Task: Add Attachment from Google Drive to Card Card0000000171 in Board Board0000000043 in Workspace WS0000000015 in Trello. Add Cover Orange to Card Card0000000171 in Board Board0000000043 in Workspace WS0000000015 in Trello. Add "Add Label …" with "Title" Title0000000171 to Button Button0000000171 to Card Card0000000171 in Board Board0000000043 in Workspace WS0000000015 in Trello. Add Description DS0000000171 to Card Card0000000171 in Board Board0000000043 in Workspace WS0000000015 in Trello. Add Comment CM0000000171 to Card Card0000000171 in Board Board0000000043 in Workspace WS0000000015 in Trello
Action: Mouse moved to (708, 280)
Screenshot: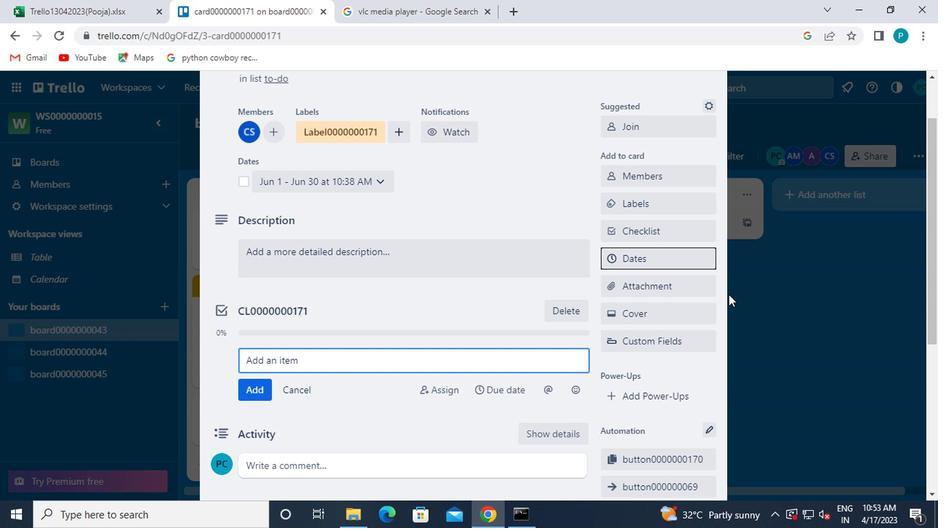 
Action: Mouse pressed left at (708, 280)
Screenshot: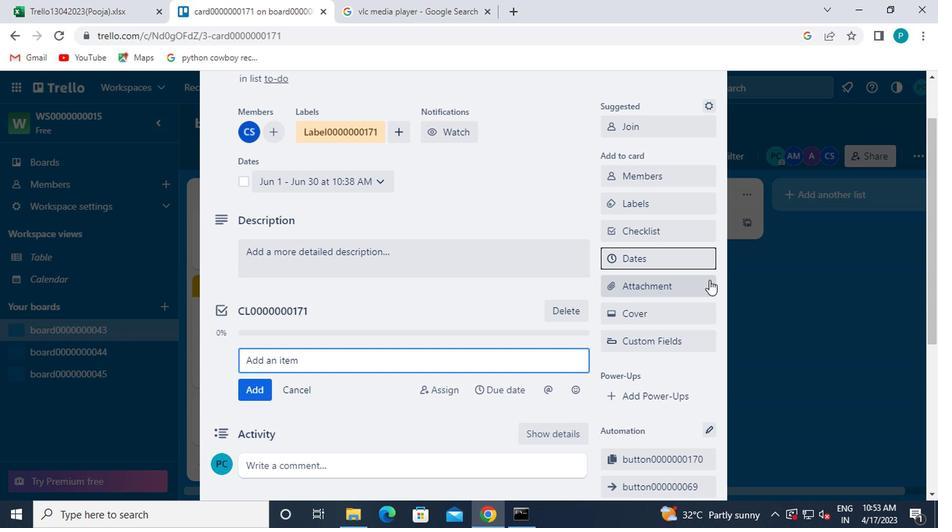 
Action: Mouse moved to (701, 187)
Screenshot: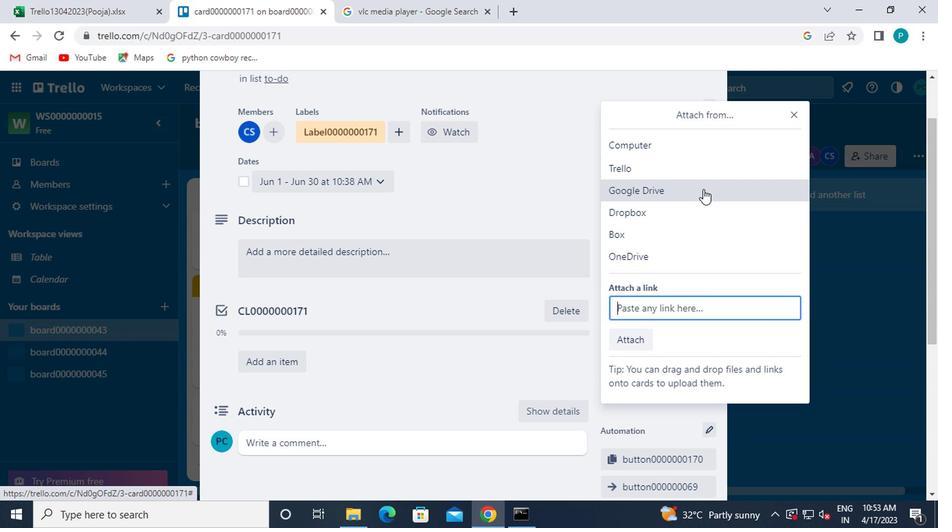 
Action: Mouse pressed left at (701, 187)
Screenshot: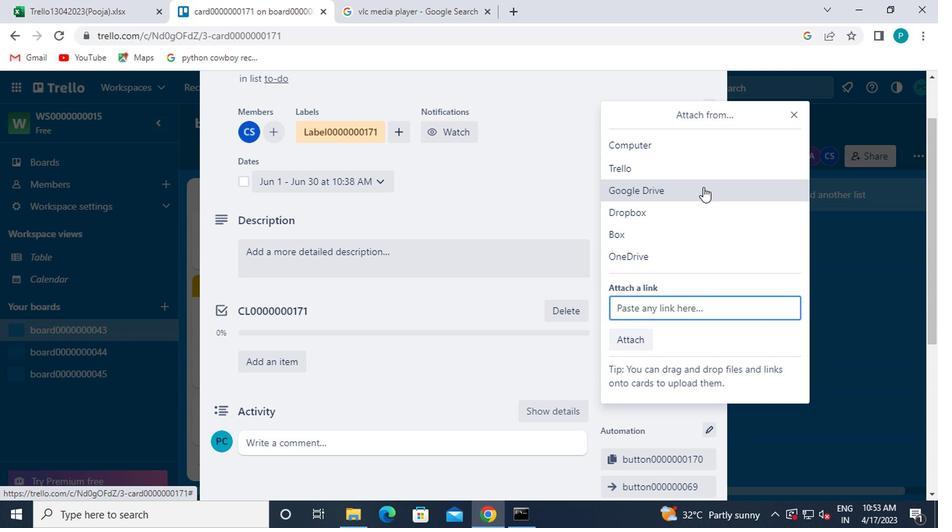 
Action: Mouse moved to (383, 286)
Screenshot: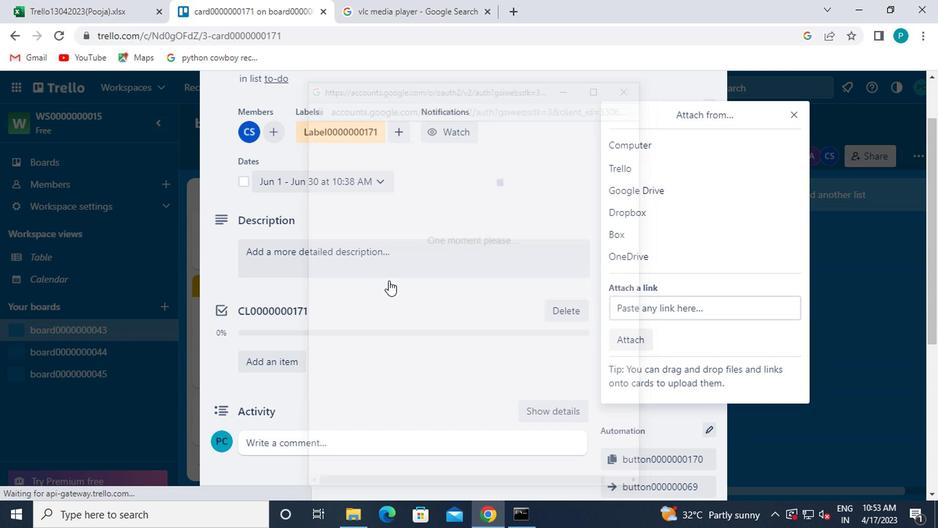 
Action: Mouse scrolled (383, 286) with delta (0, 0)
Screenshot: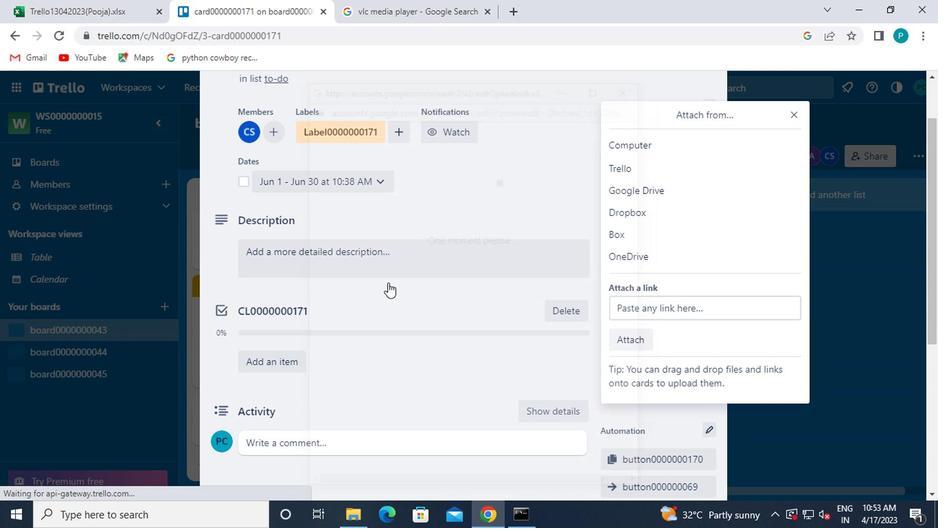 
Action: Mouse moved to (292, 305)
Screenshot: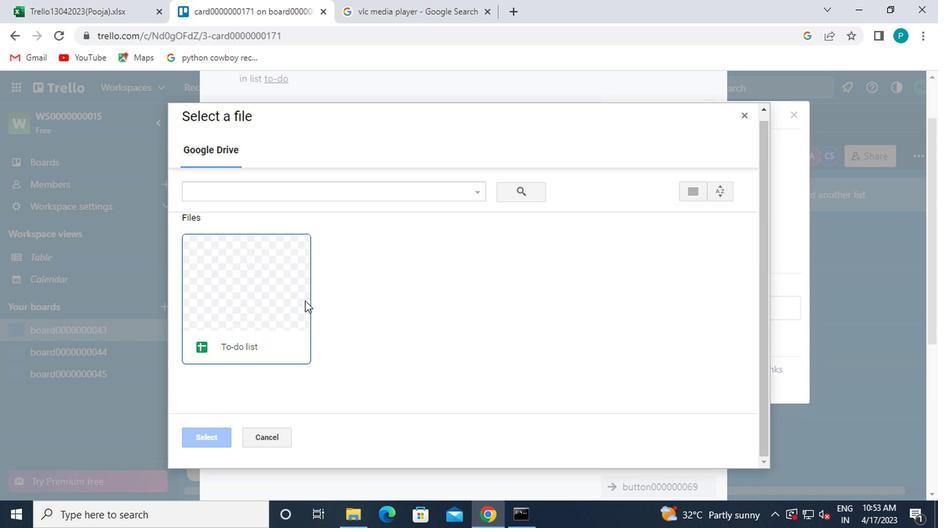 
Action: Mouse pressed left at (292, 305)
Screenshot: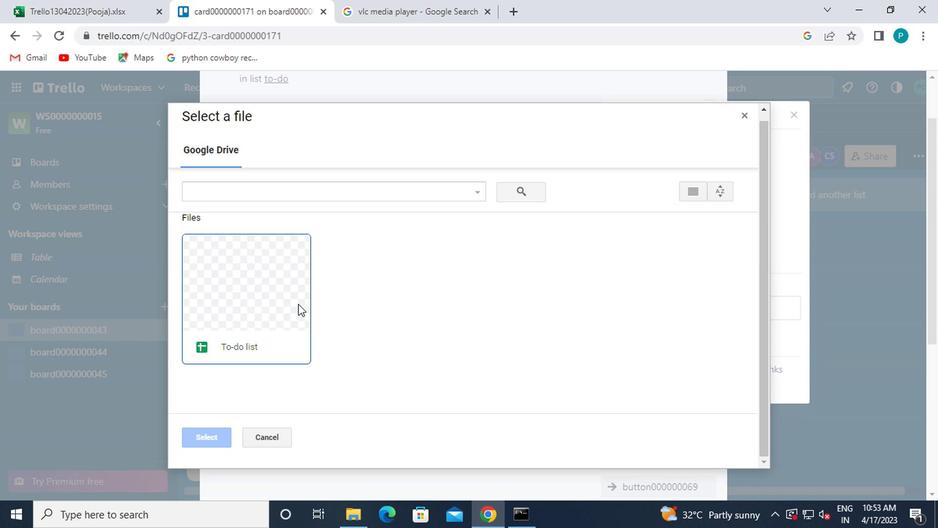 
Action: Mouse moved to (204, 433)
Screenshot: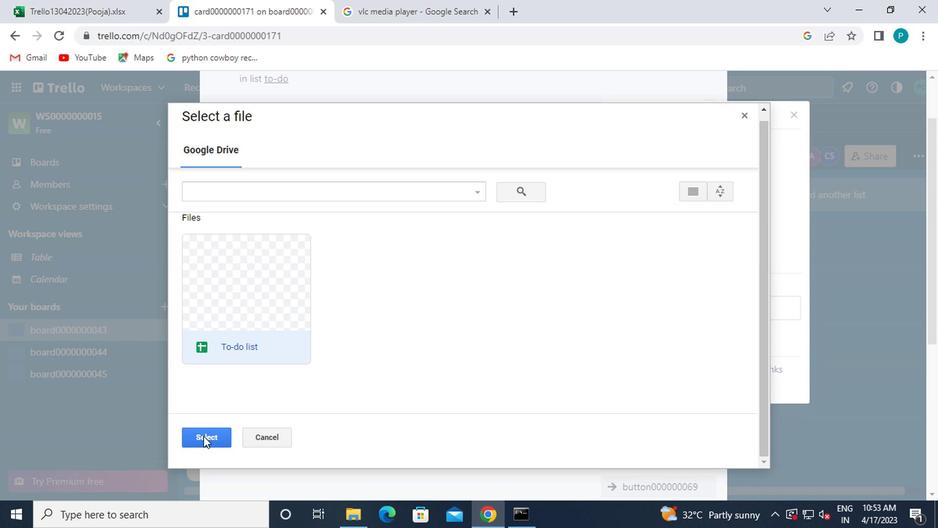 
Action: Mouse pressed left at (204, 433)
Screenshot: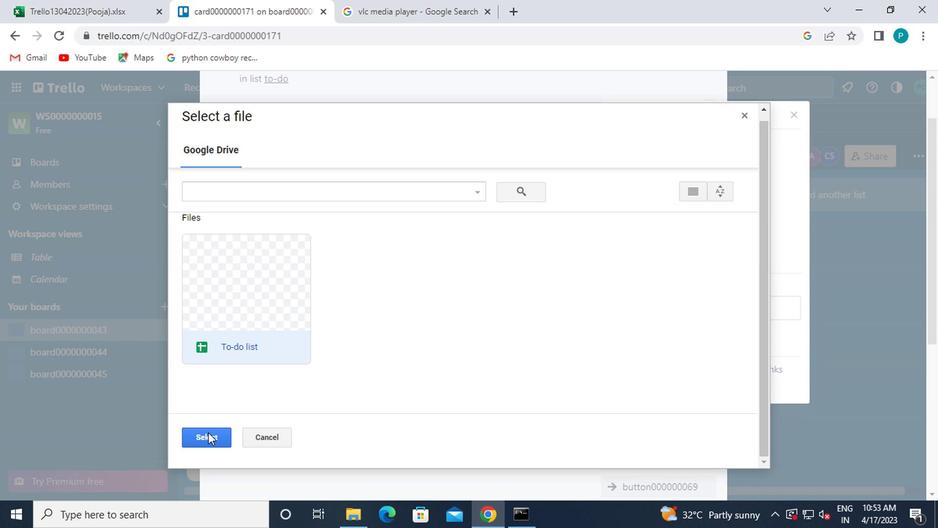 
Action: Mouse moved to (644, 313)
Screenshot: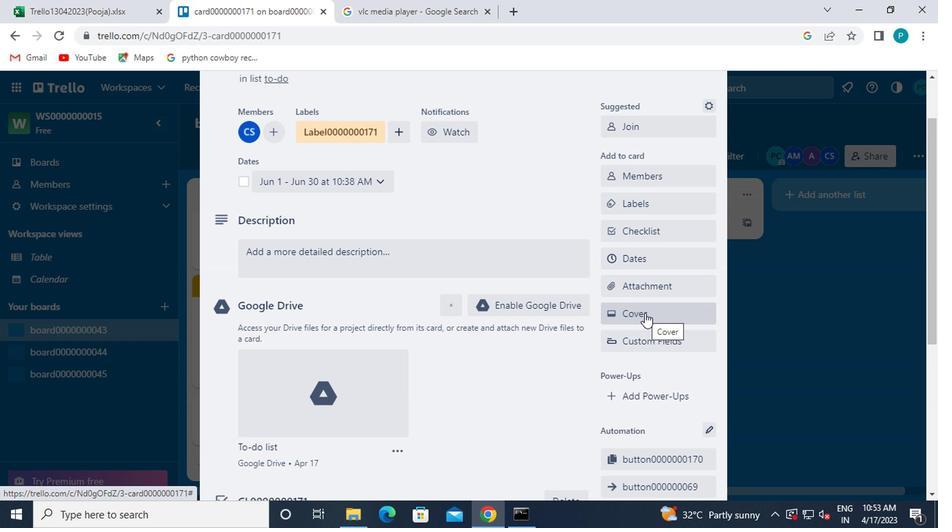 
Action: Mouse pressed left at (644, 313)
Screenshot: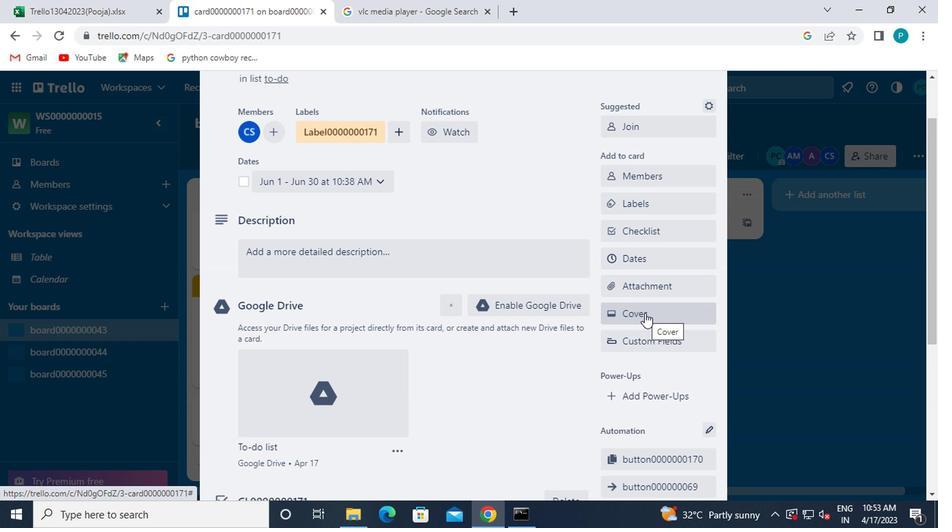 
Action: Mouse moved to (706, 237)
Screenshot: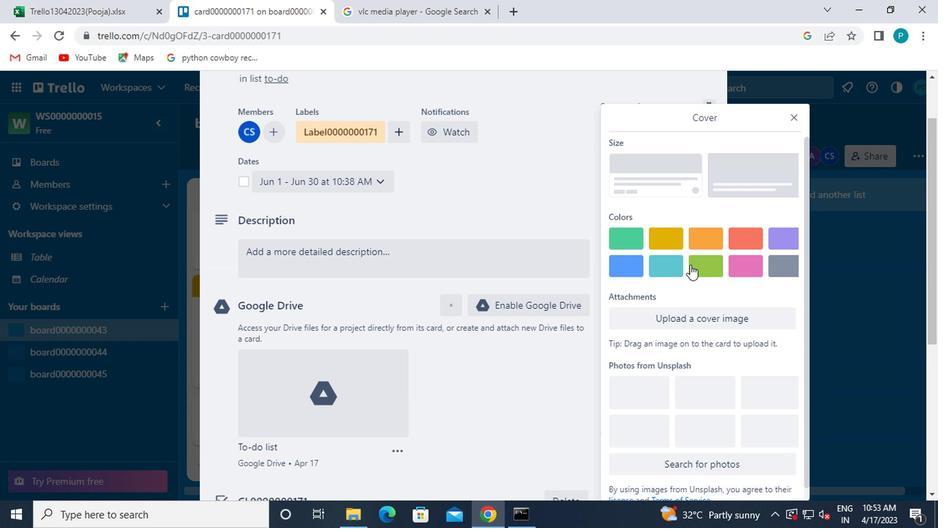 
Action: Mouse pressed left at (706, 237)
Screenshot: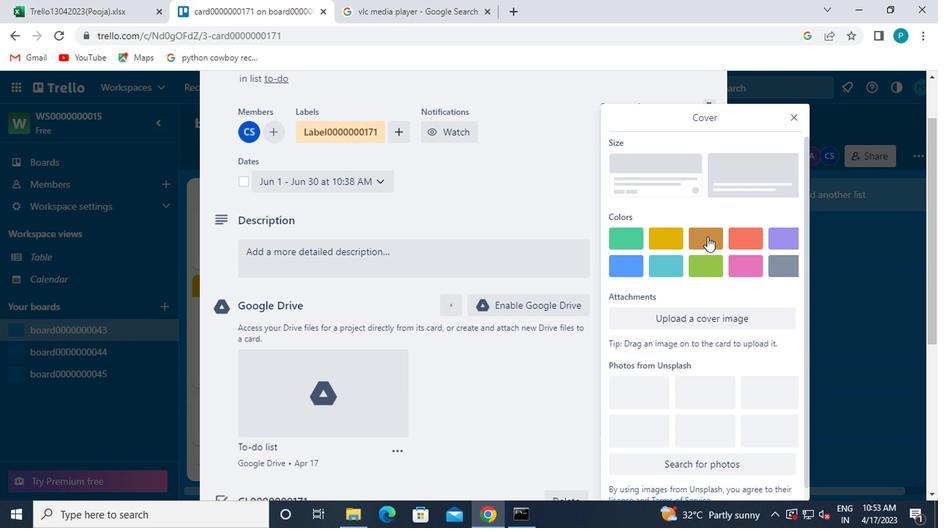 
Action: Mouse moved to (787, 121)
Screenshot: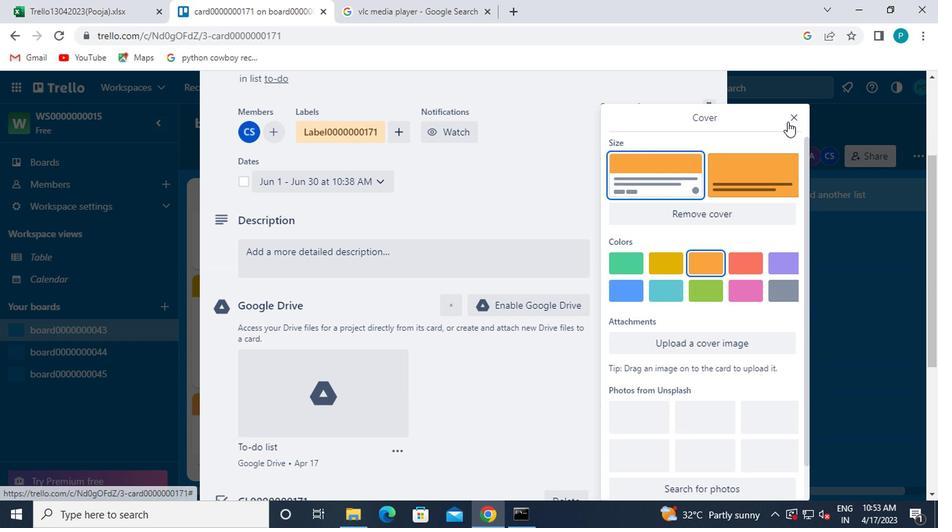 
Action: Mouse pressed left at (787, 121)
Screenshot: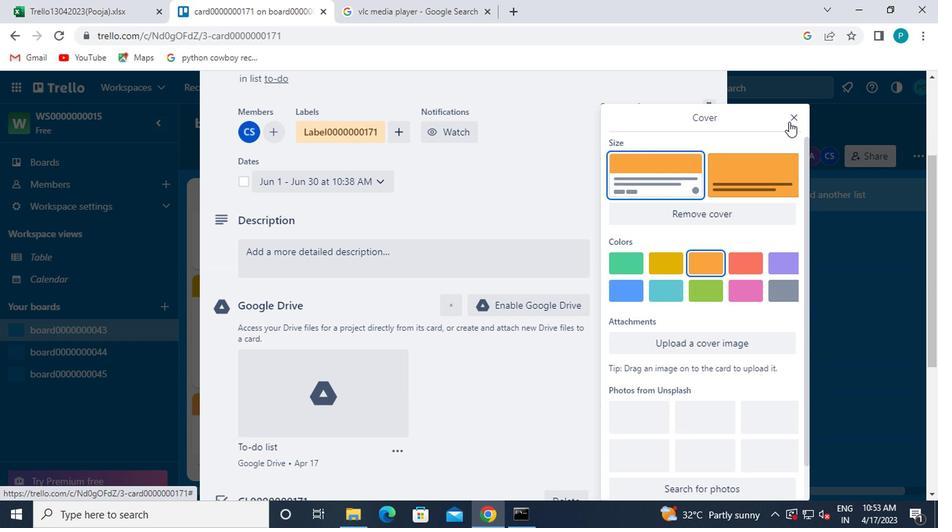 
Action: Mouse moved to (779, 175)
Screenshot: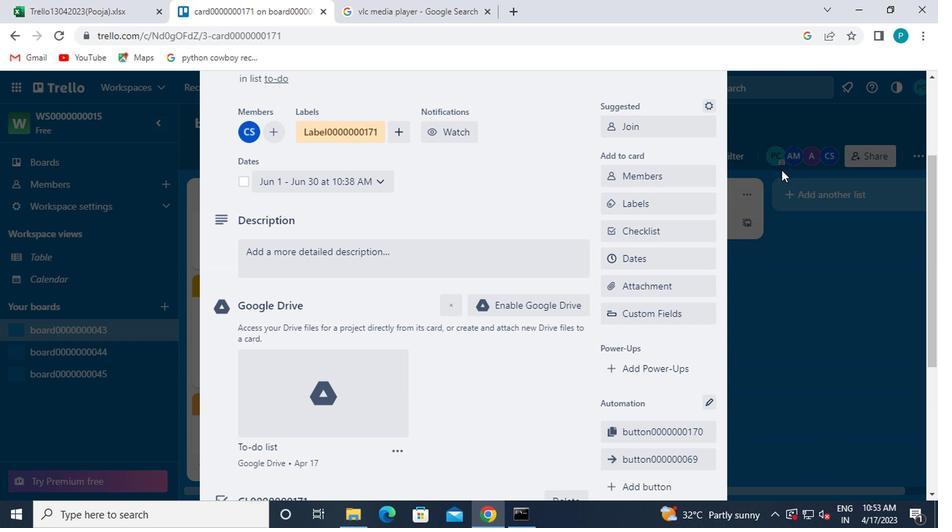 
Action: Mouse scrolled (779, 175) with delta (0, 0)
Screenshot: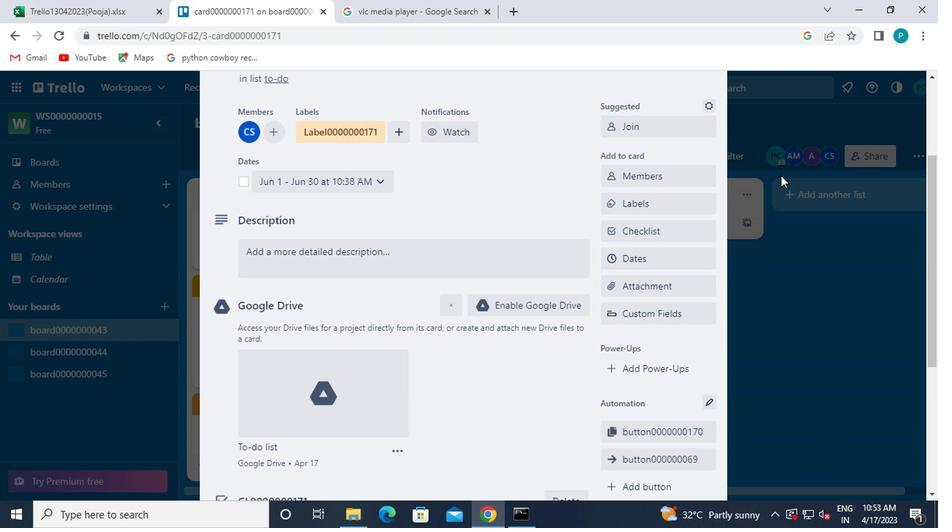 
Action: Mouse moved to (789, 198)
Screenshot: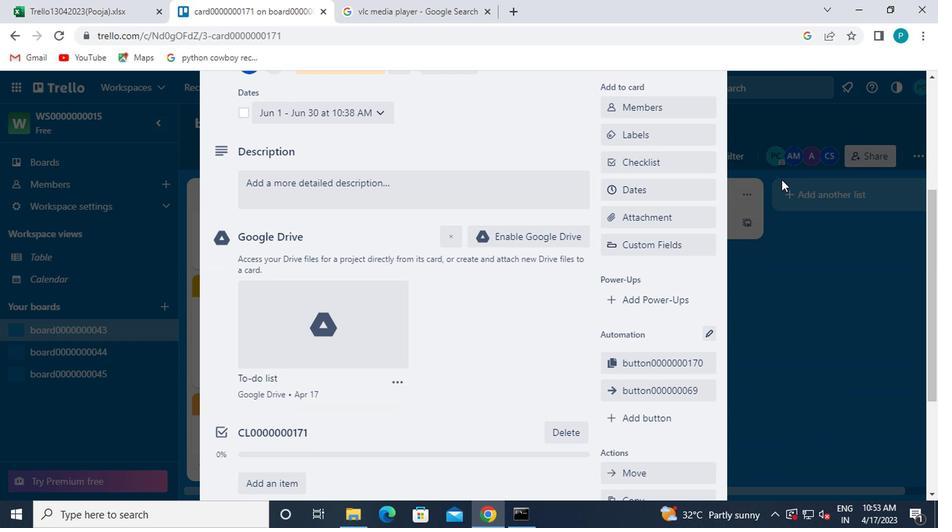 
Action: Mouse scrolled (789, 197) with delta (0, 0)
Screenshot: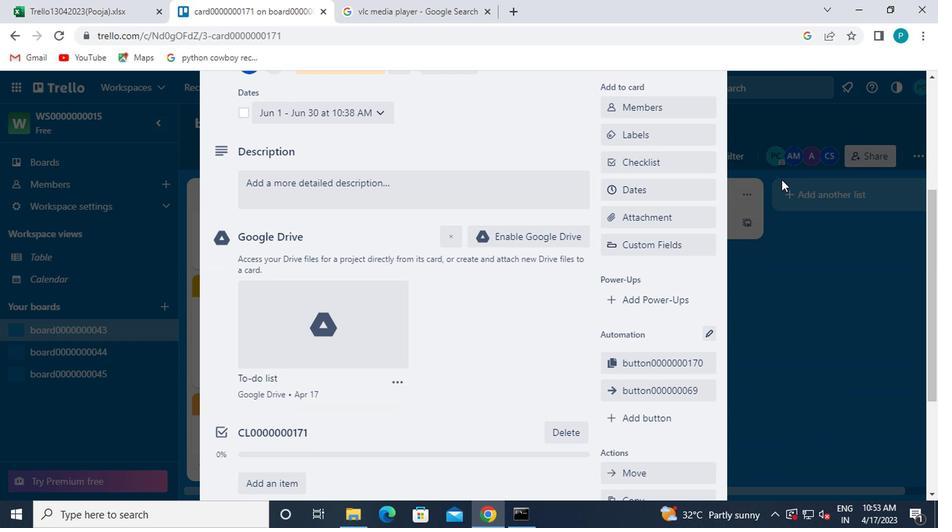 
Action: Mouse moved to (790, 211)
Screenshot: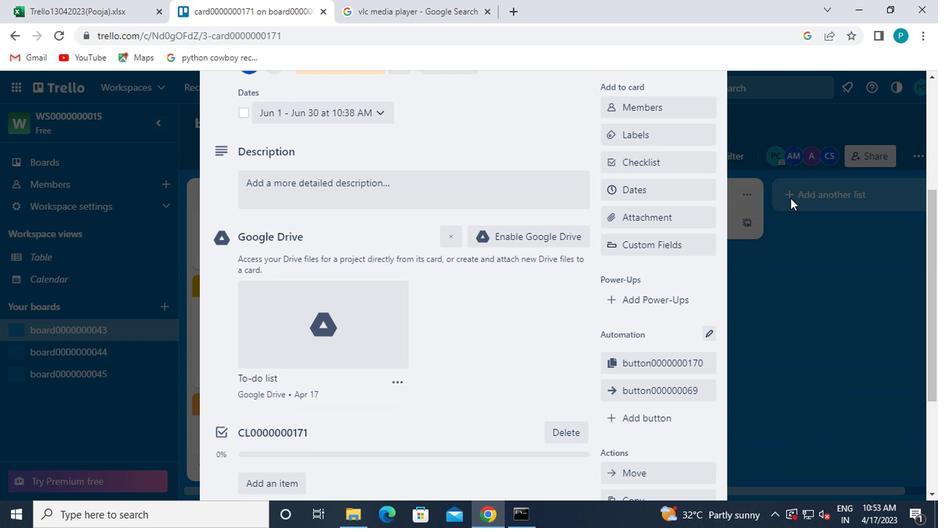 
Action: Mouse scrolled (790, 210) with delta (0, 0)
Screenshot: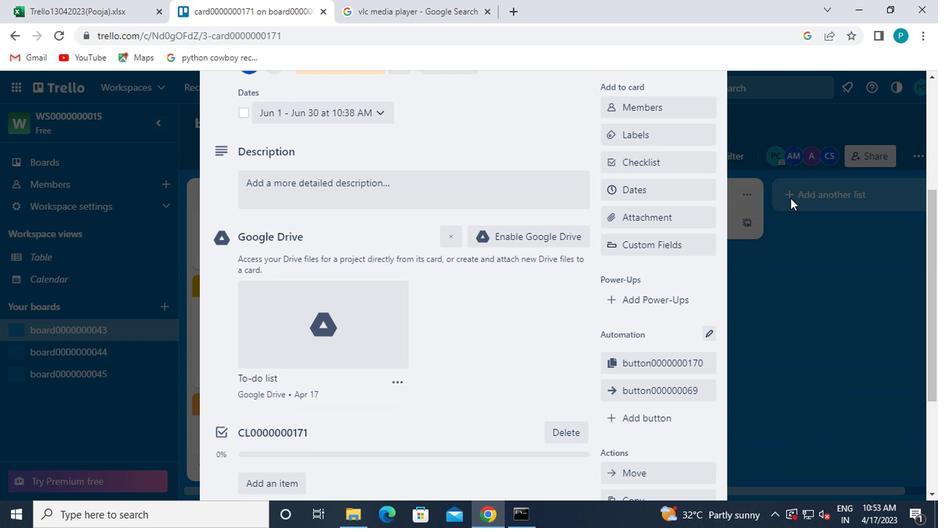 
Action: Mouse moved to (717, 281)
Screenshot: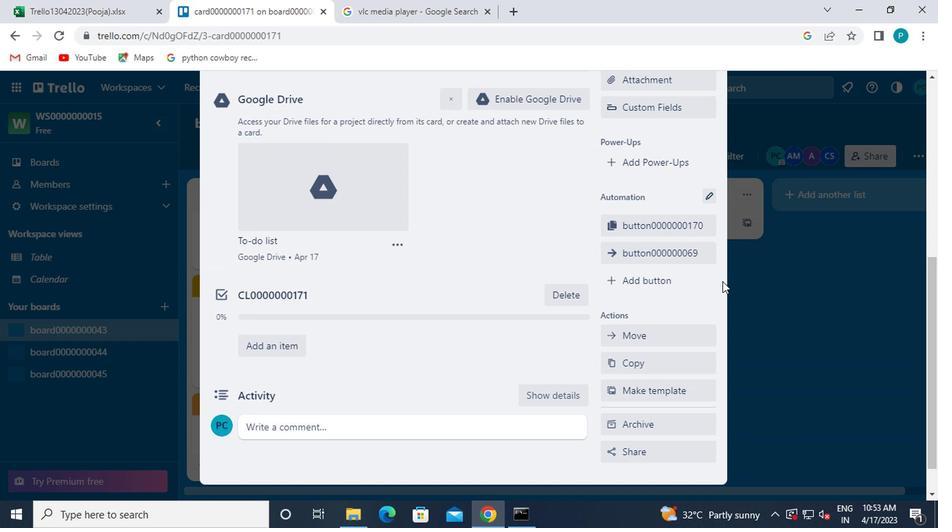 
Action: Mouse pressed left at (717, 281)
Screenshot: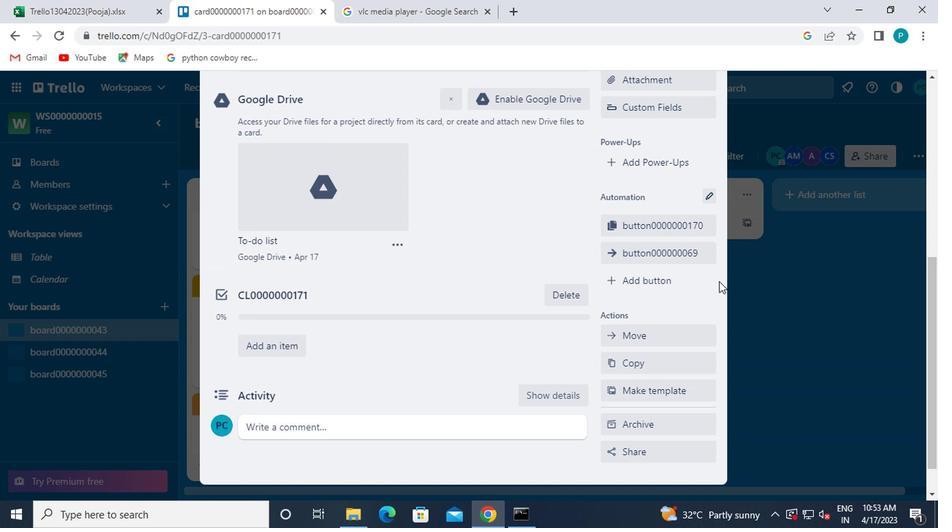 
Action: Mouse moved to (665, 288)
Screenshot: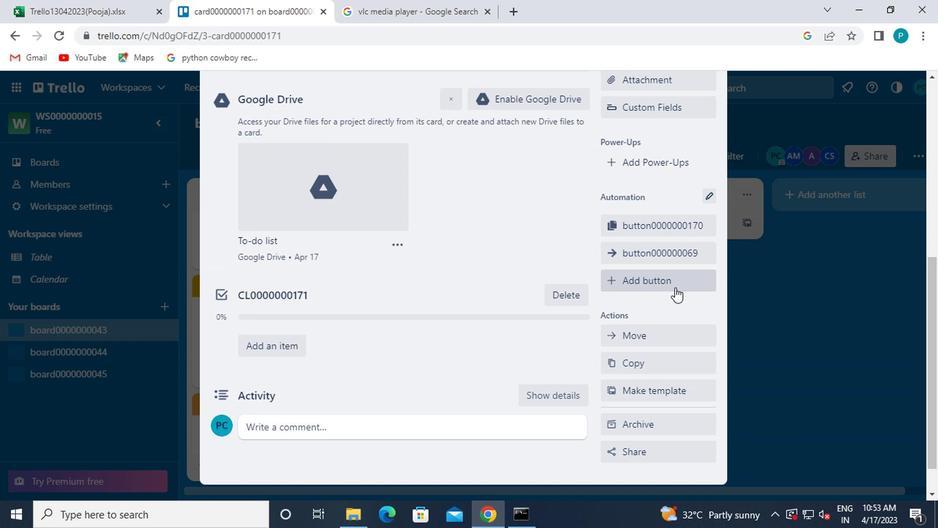 
Action: Mouse pressed left at (665, 288)
Screenshot: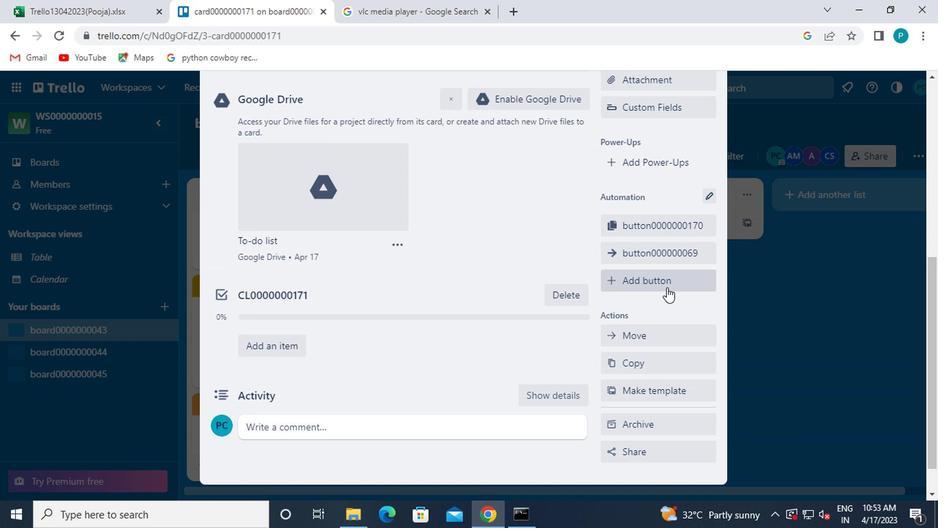
Action: Mouse moved to (668, 231)
Screenshot: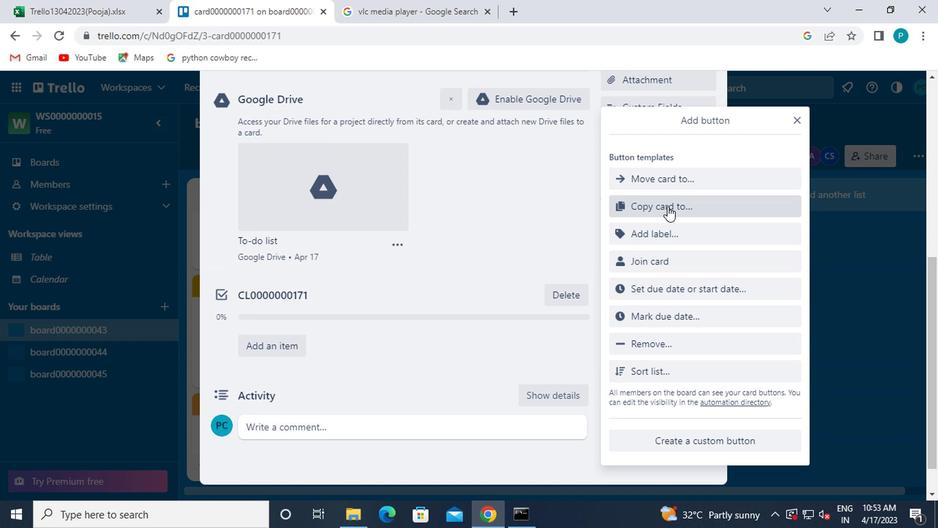 
Action: Mouse pressed left at (668, 231)
Screenshot: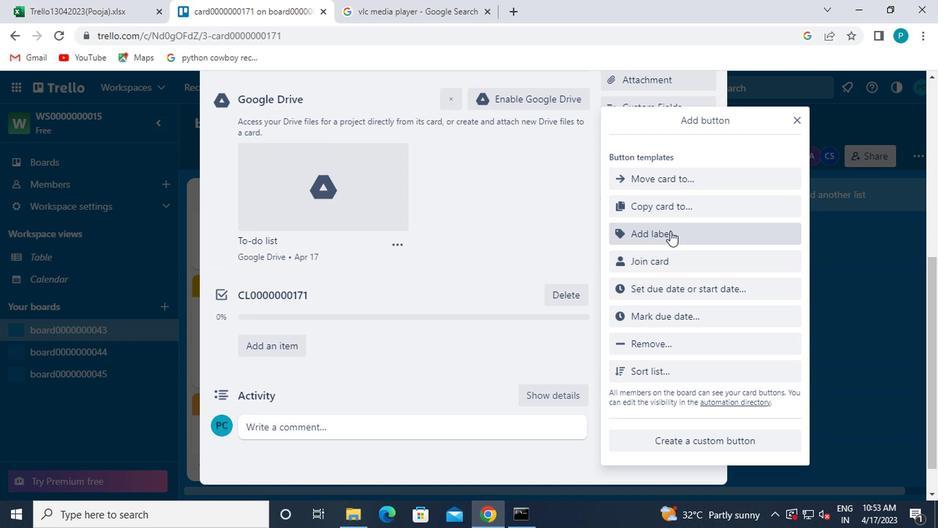 
Action: Mouse moved to (669, 231)
Screenshot: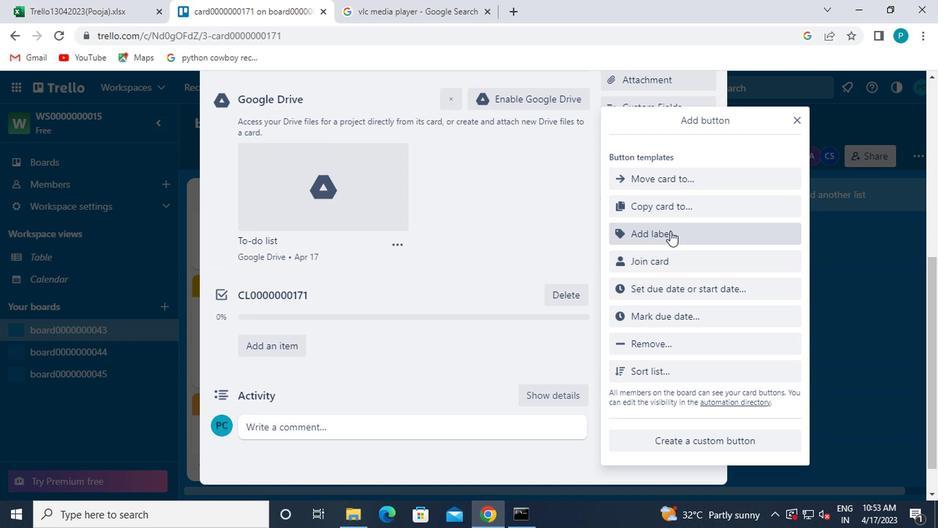
Action: Key pressed <Key.caps_lock>t<Key.caps_lock>itle0000000171
Screenshot: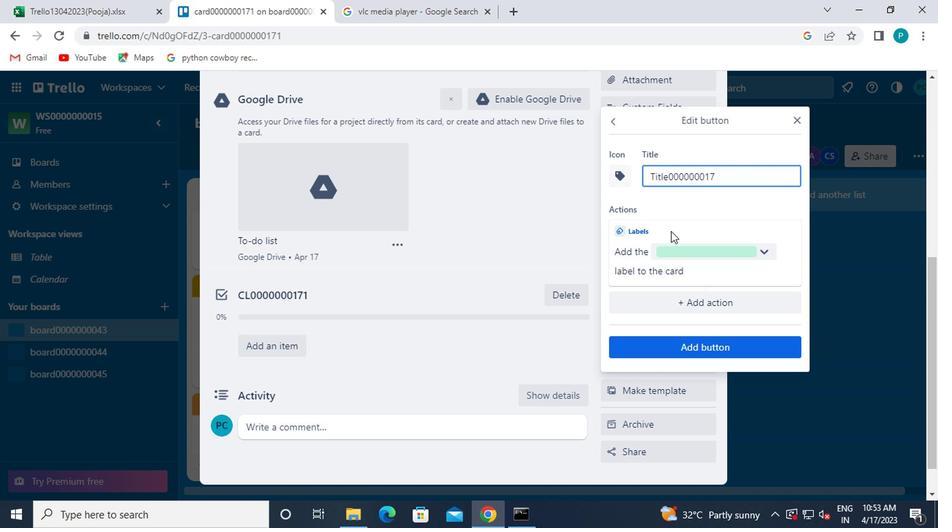 
Action: Mouse moved to (709, 350)
Screenshot: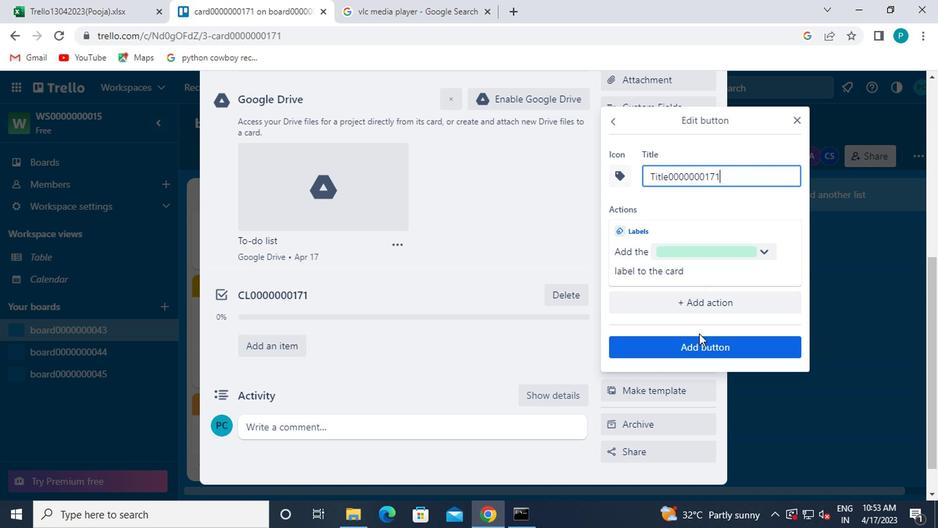 
Action: Mouse pressed left at (709, 350)
Screenshot: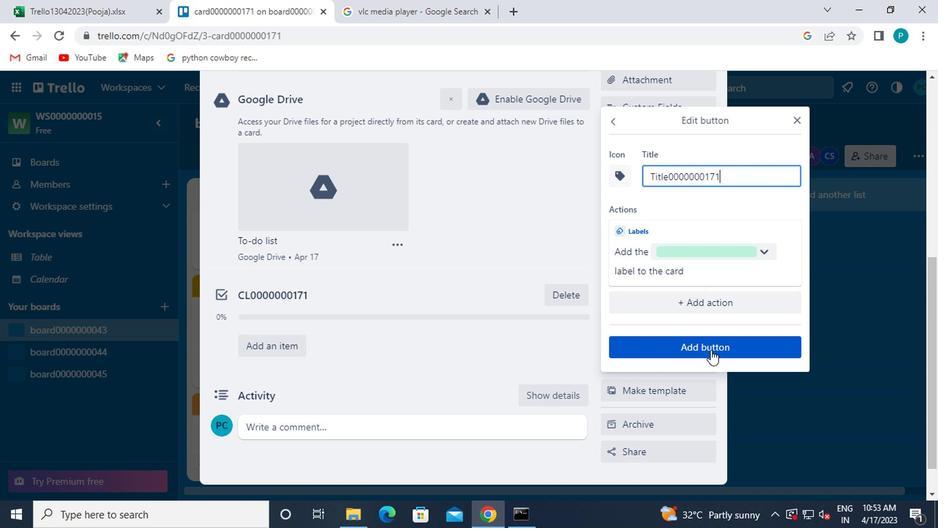 
Action: Mouse moved to (528, 311)
Screenshot: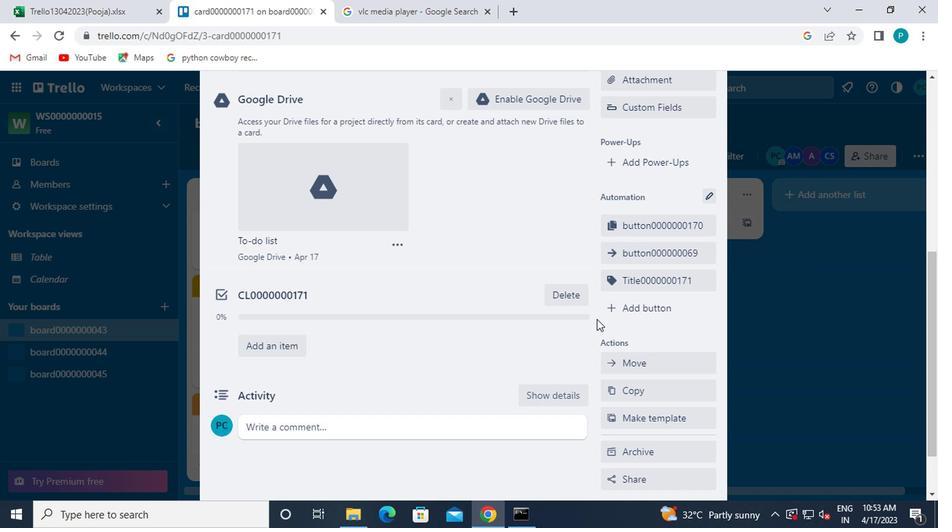 
Action: Mouse scrolled (528, 312) with delta (0, 0)
Screenshot: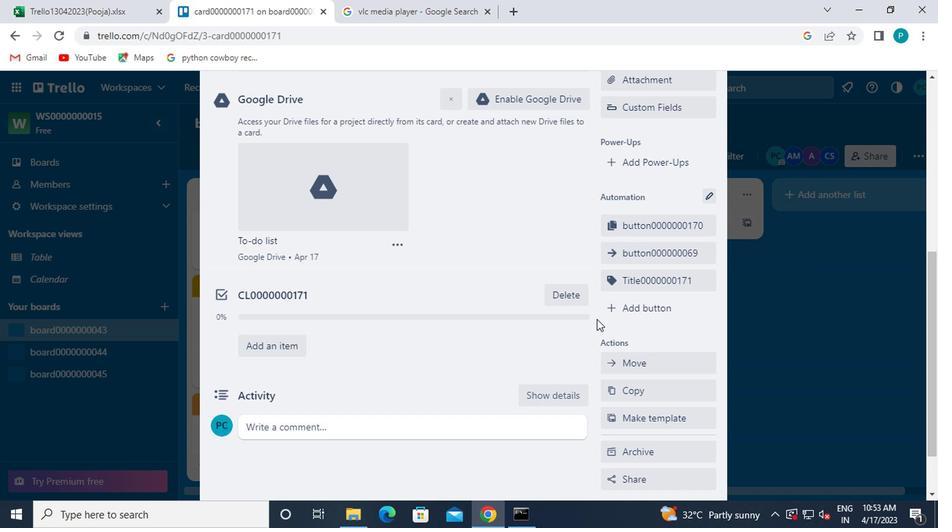 
Action: Mouse moved to (453, 293)
Screenshot: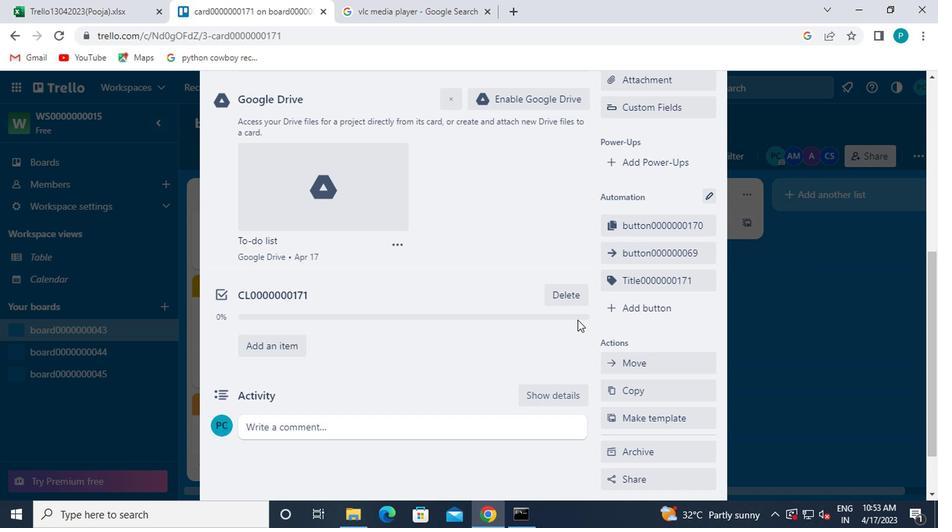 
Action: Mouse scrolled (453, 294) with delta (0, 0)
Screenshot: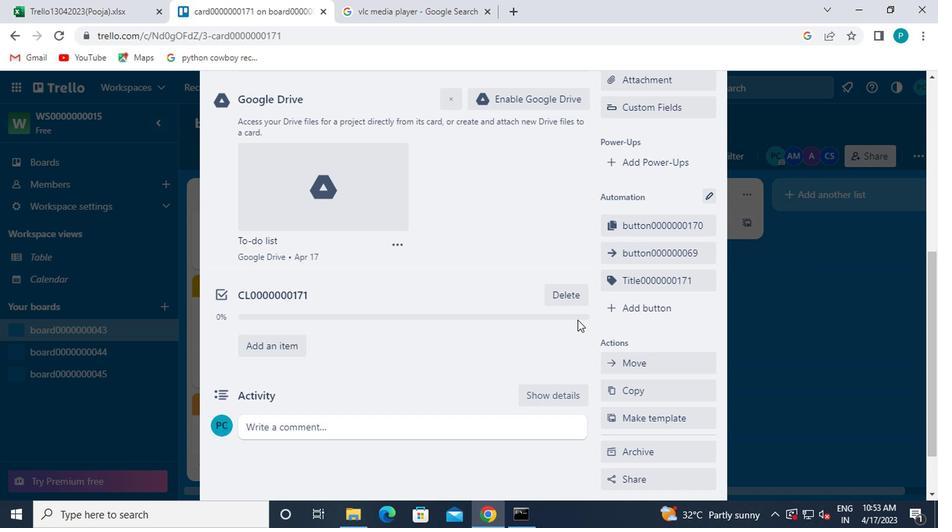 
Action: Mouse moved to (368, 200)
Screenshot: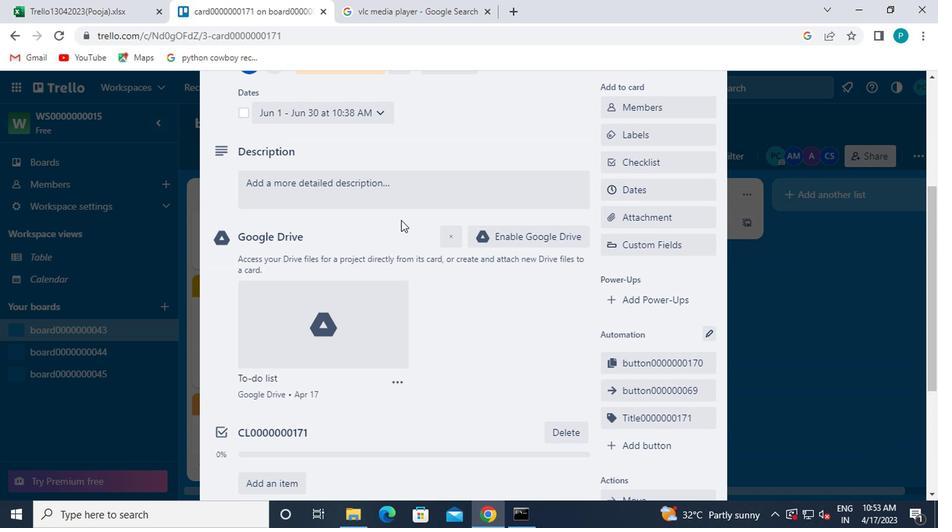 
Action: Mouse pressed left at (368, 200)
Screenshot: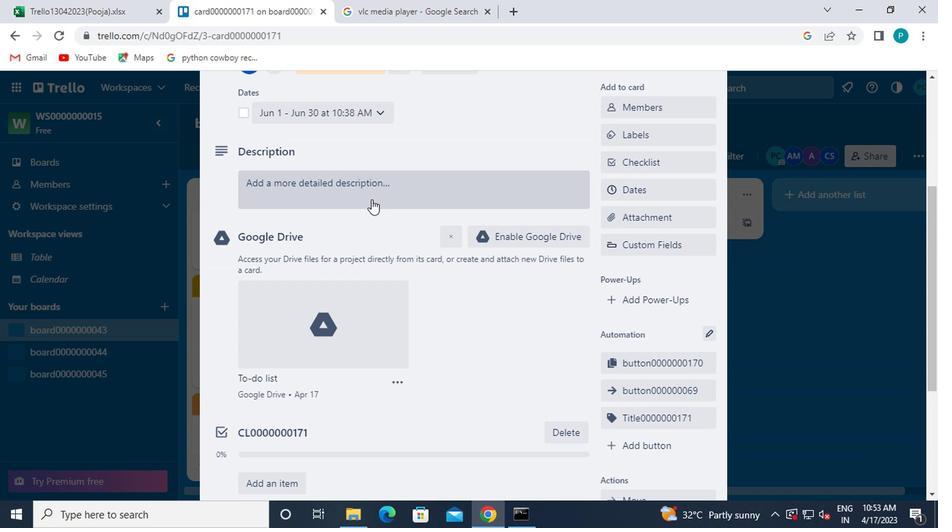 
Action: Mouse moved to (368, 199)
Screenshot: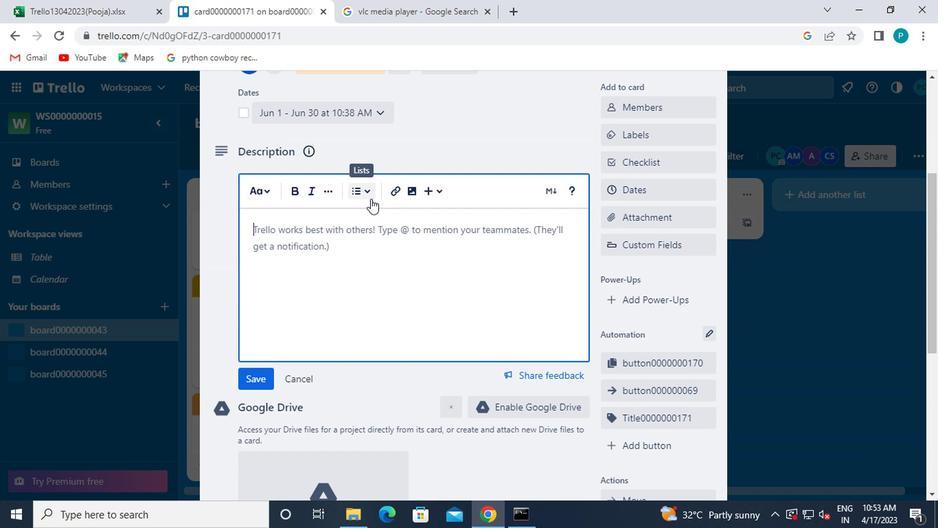 
Action: Key pressed <Key.caps_lock>ds0000000171
Screenshot: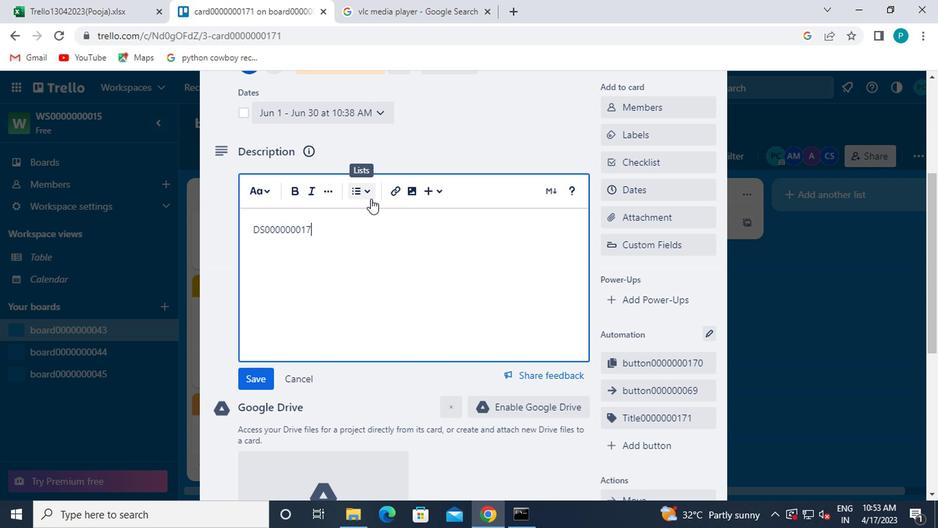 
Action: Mouse moved to (260, 386)
Screenshot: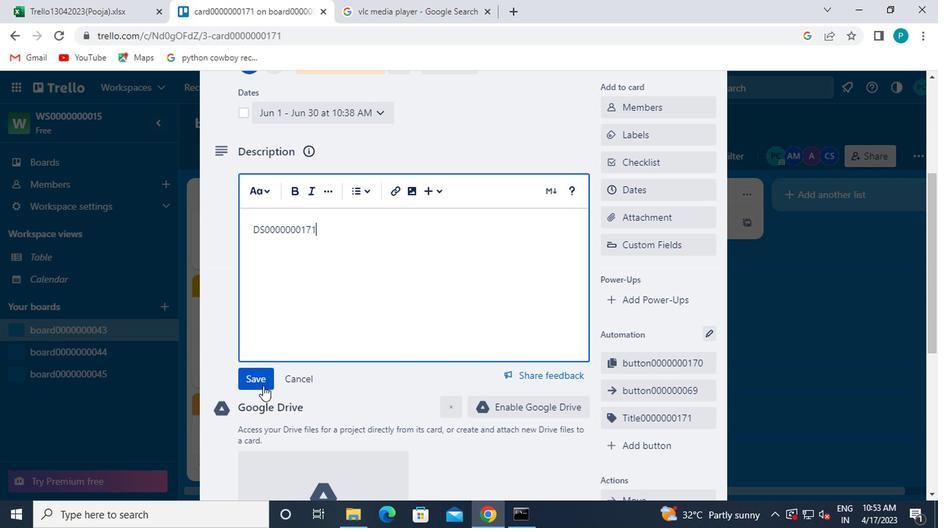 
Action: Mouse pressed left at (260, 386)
Screenshot: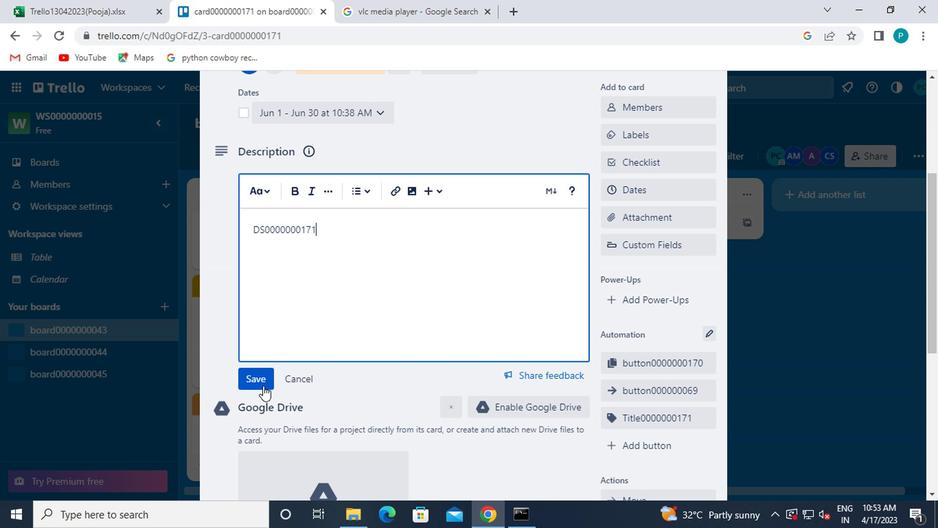 
Action: Mouse moved to (264, 384)
Screenshot: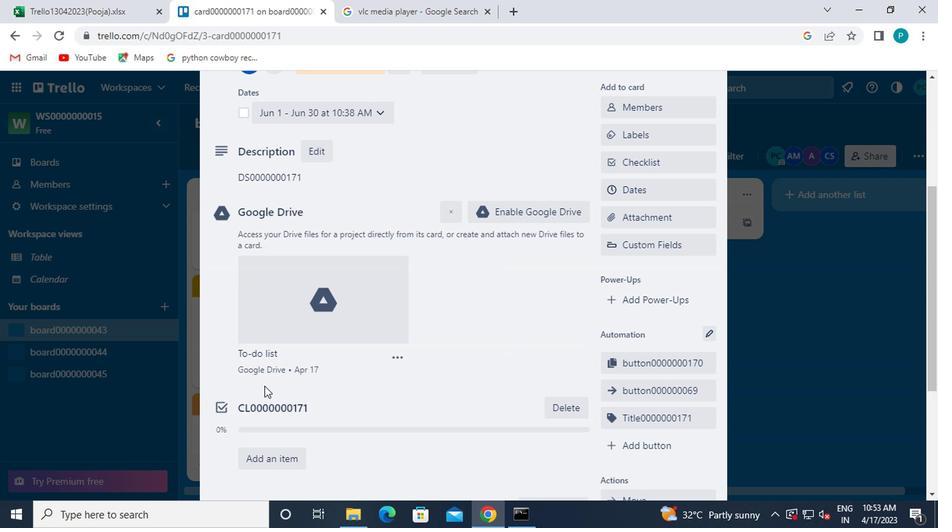 
Action: Mouse scrolled (264, 383) with delta (0, 0)
Screenshot: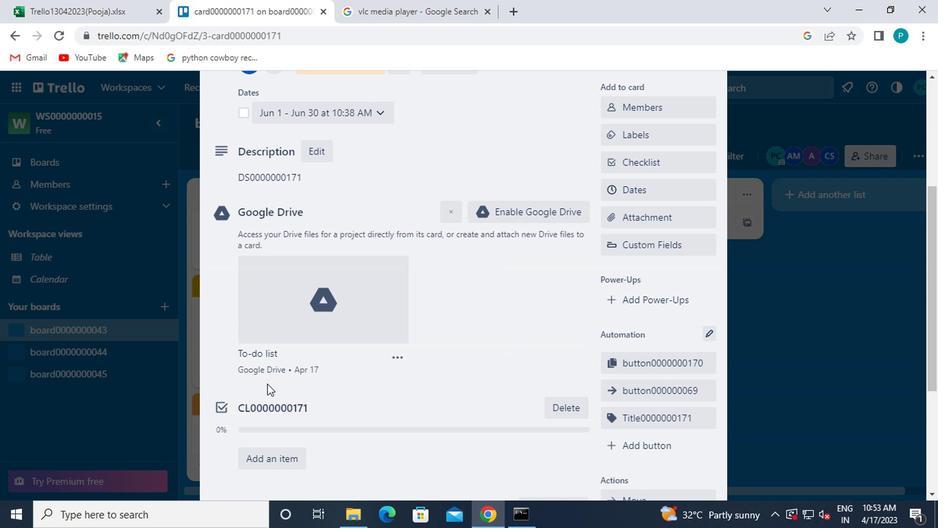 
Action: Mouse scrolled (264, 383) with delta (0, 0)
Screenshot: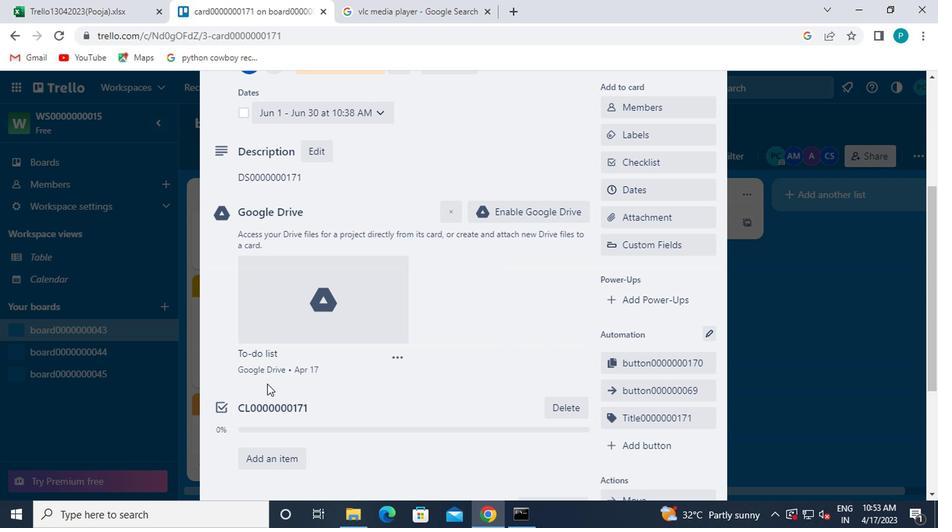 
Action: Mouse moved to (264, 384)
Screenshot: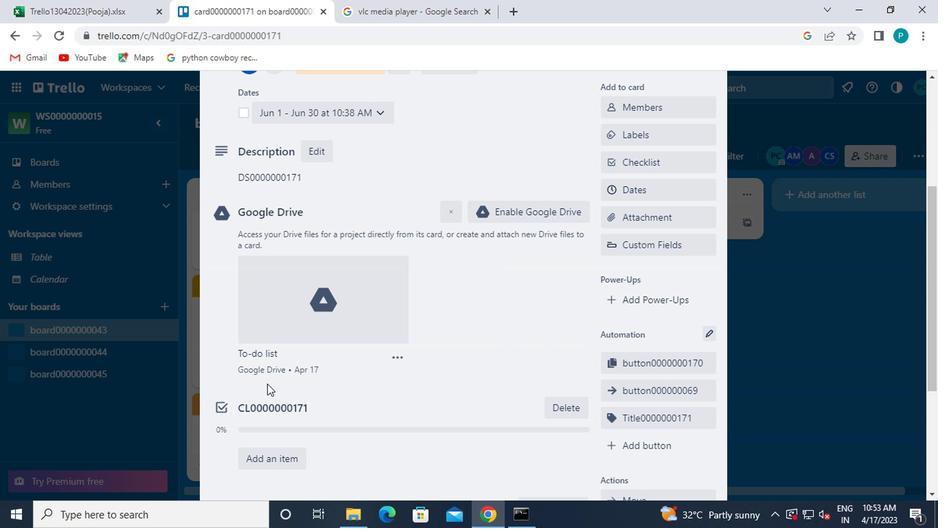 
Action: Mouse scrolled (264, 383) with delta (0, 0)
Screenshot: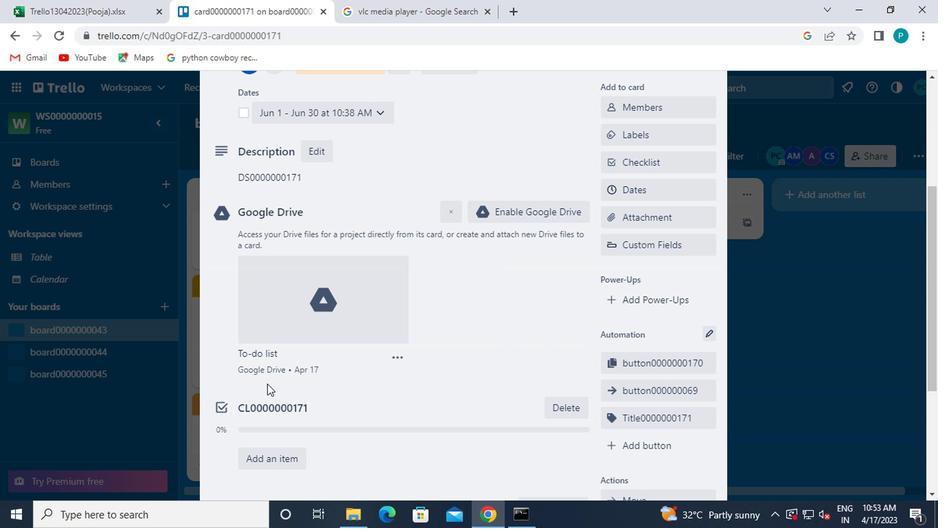 
Action: Mouse moved to (293, 339)
Screenshot: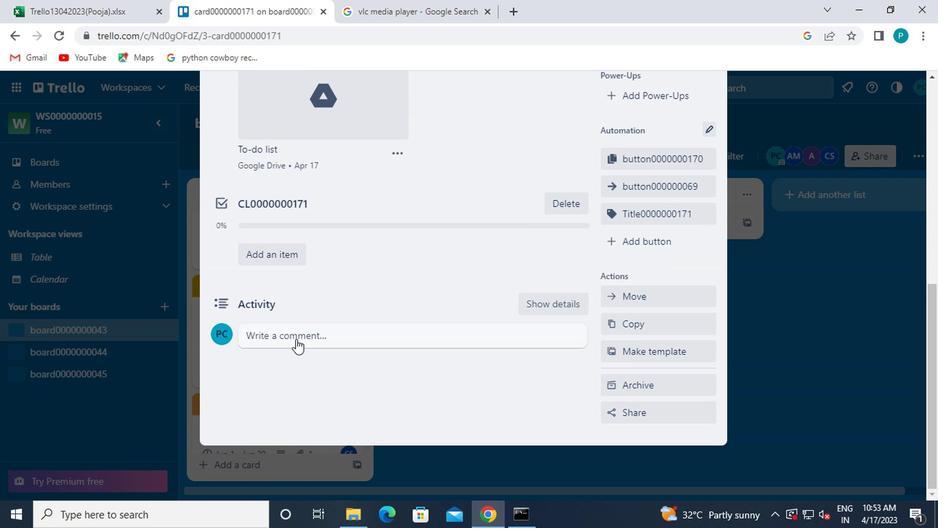 
Action: Mouse pressed left at (293, 339)
Screenshot: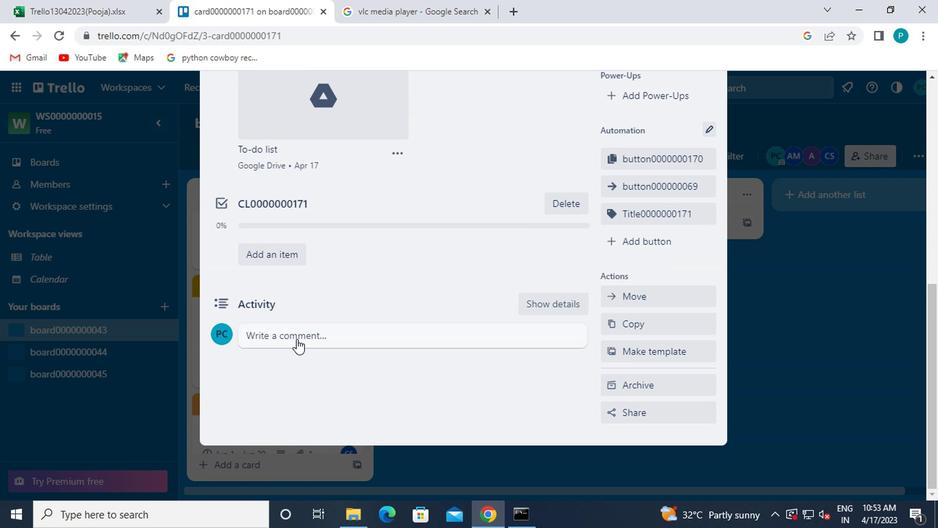 
Action: Mouse moved to (297, 332)
Screenshot: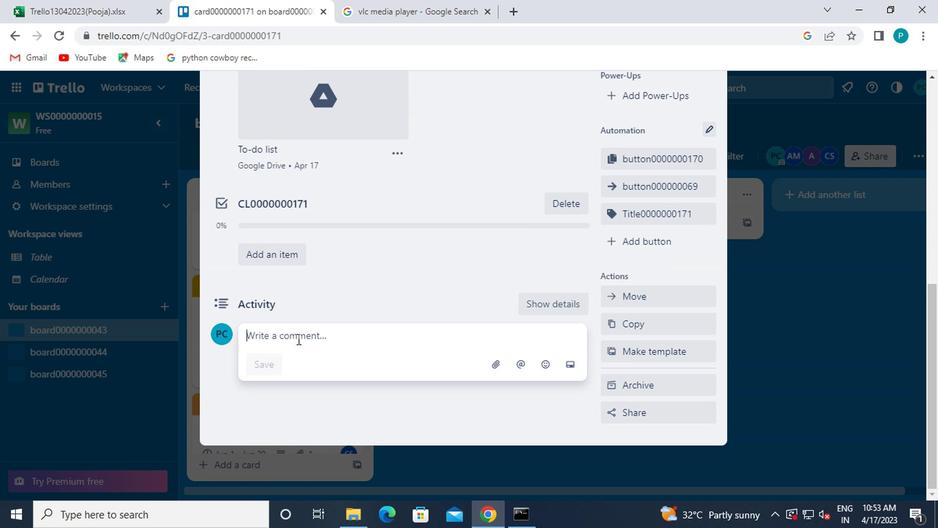 
Action: Key pressed cm
Screenshot: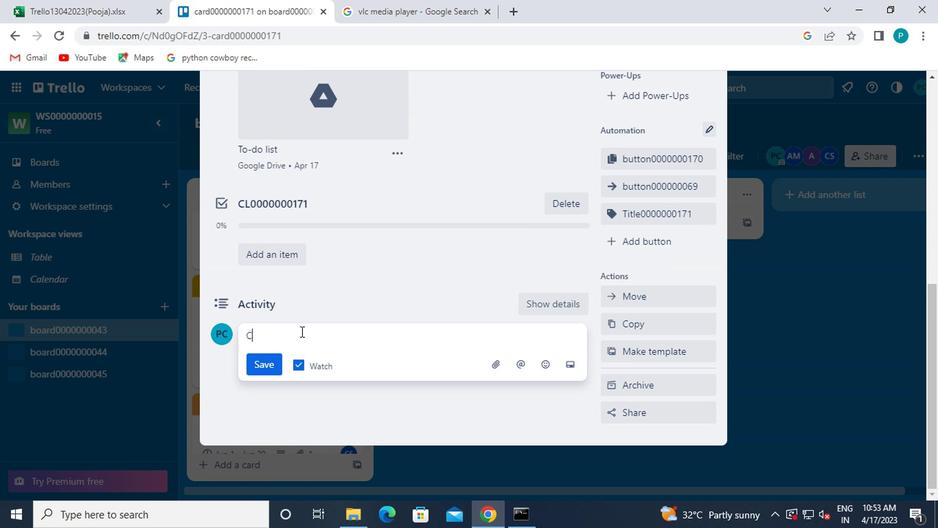 
Action: Mouse moved to (297, 330)
Screenshot: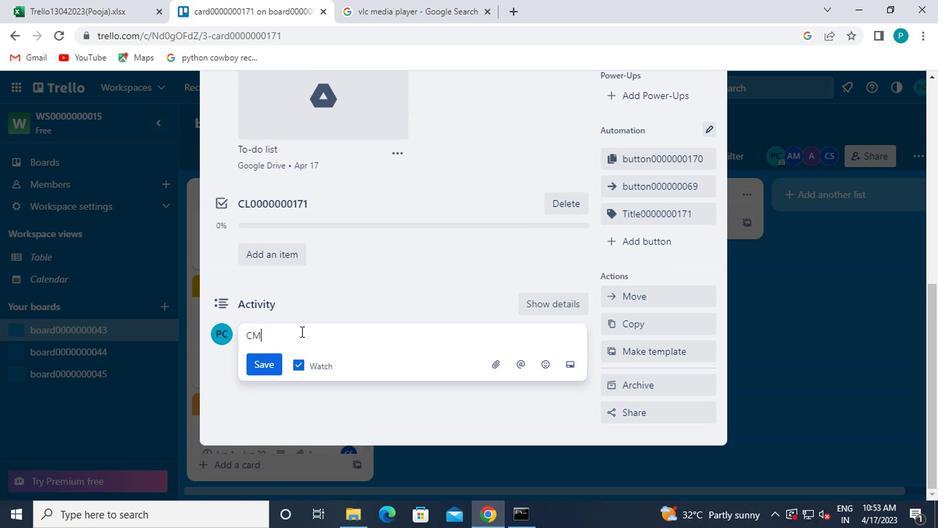 
Action: Key pressed 0000000171
Screenshot: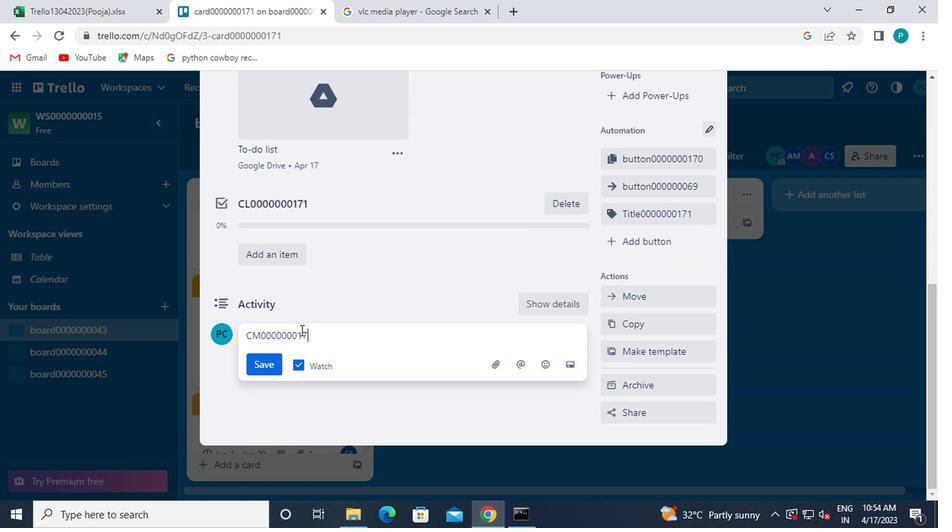 
Action: Mouse moved to (266, 367)
Screenshot: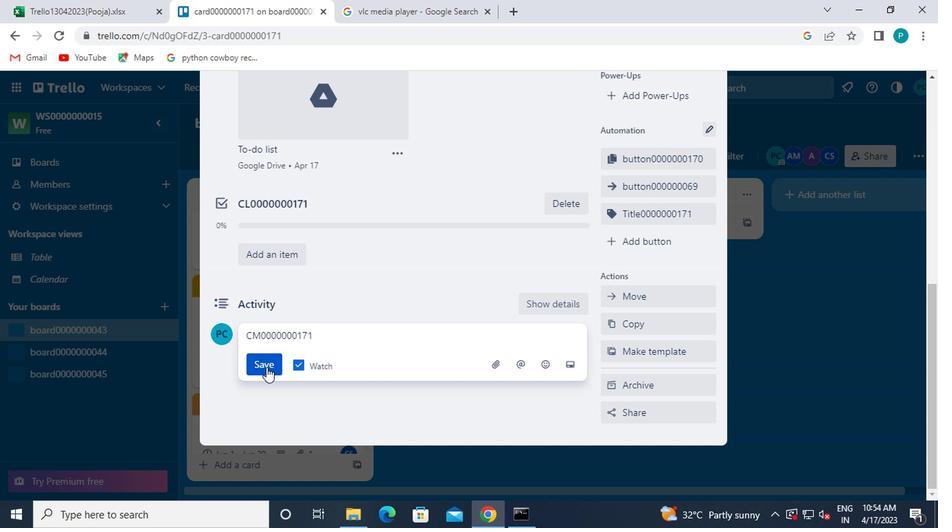 
Action: Mouse pressed left at (266, 367)
Screenshot: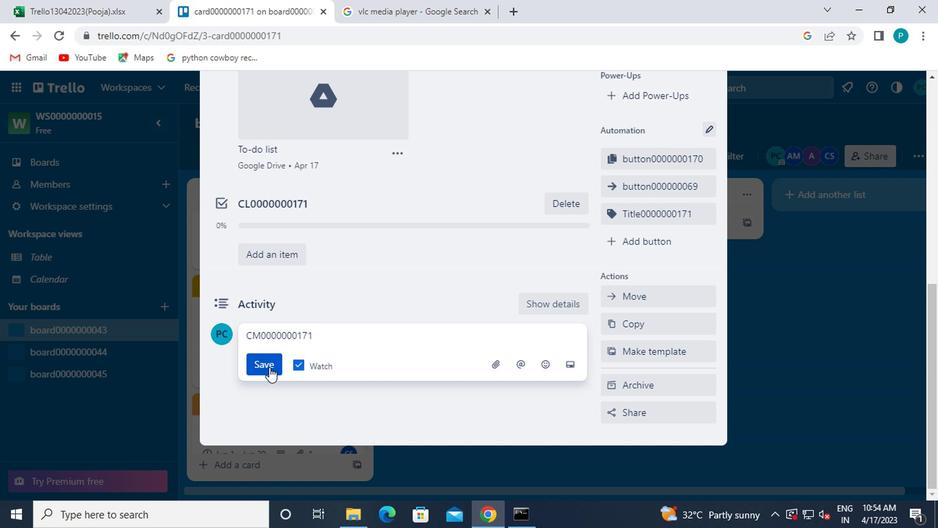 
Action: Mouse moved to (274, 367)
Screenshot: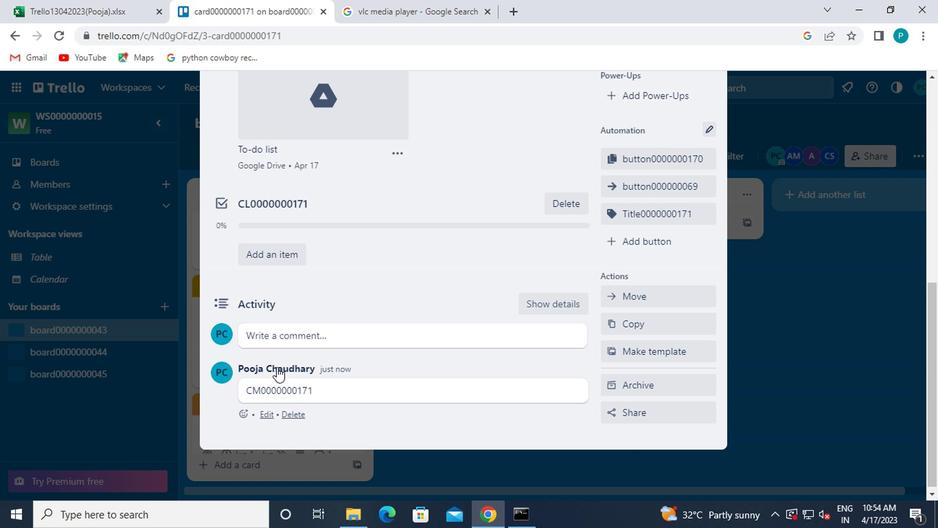 
